 Task: Set up a 30-minute session to provide training on project management tools.
Action: Mouse moved to (46, 113)
Screenshot: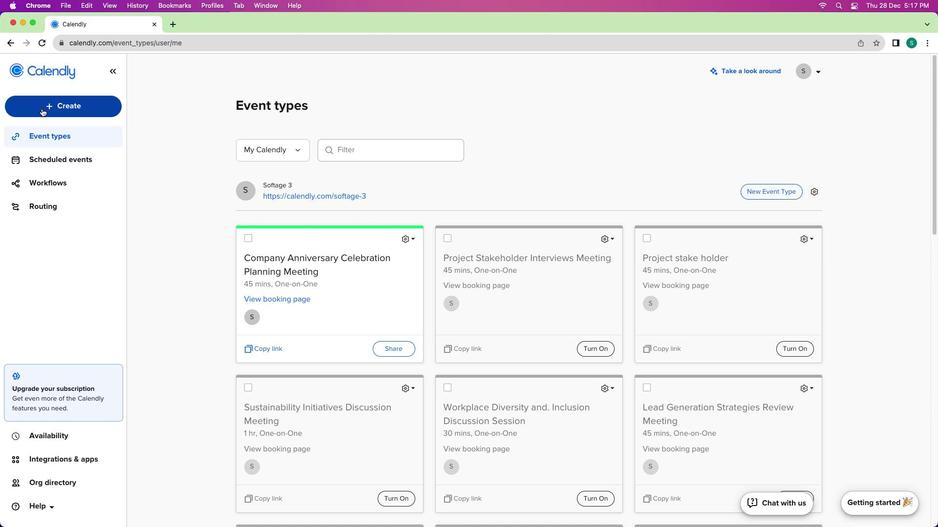 
Action: Mouse pressed left at (46, 113)
Screenshot: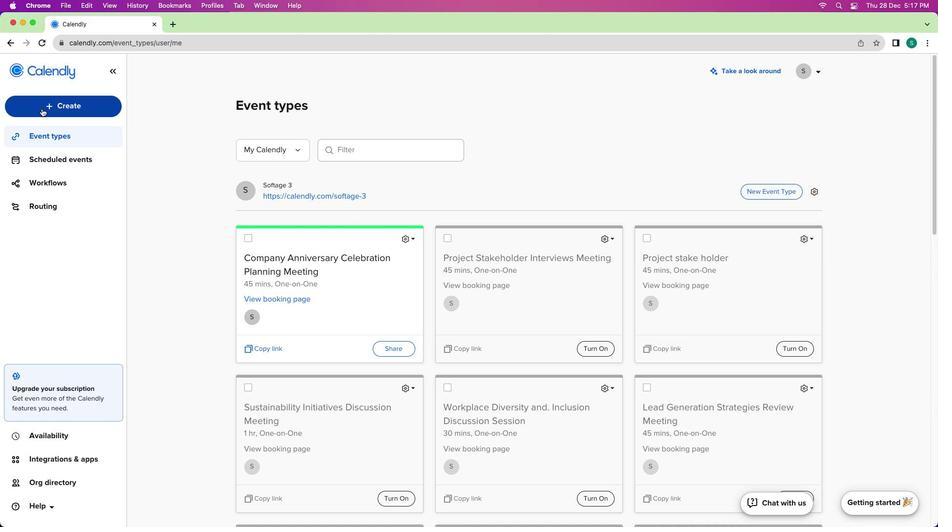 
Action: Mouse moved to (64, 149)
Screenshot: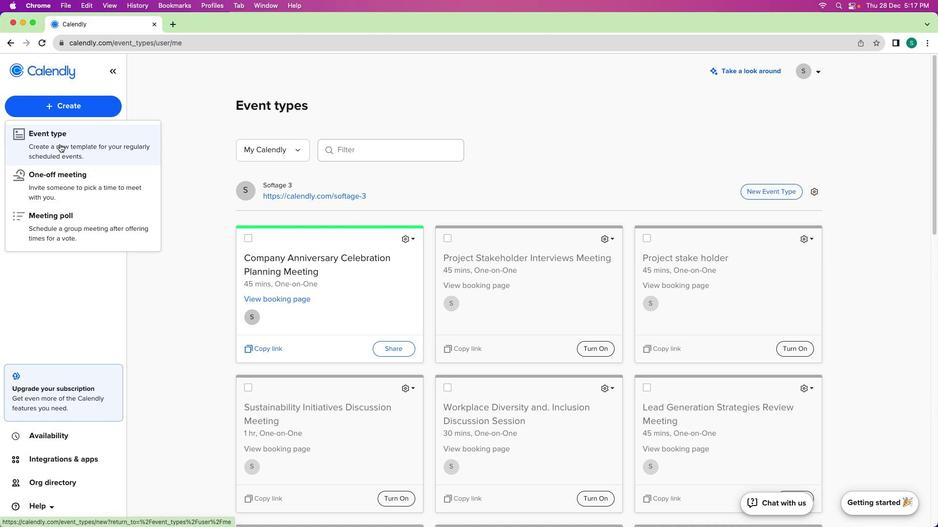 
Action: Mouse pressed left at (64, 149)
Screenshot: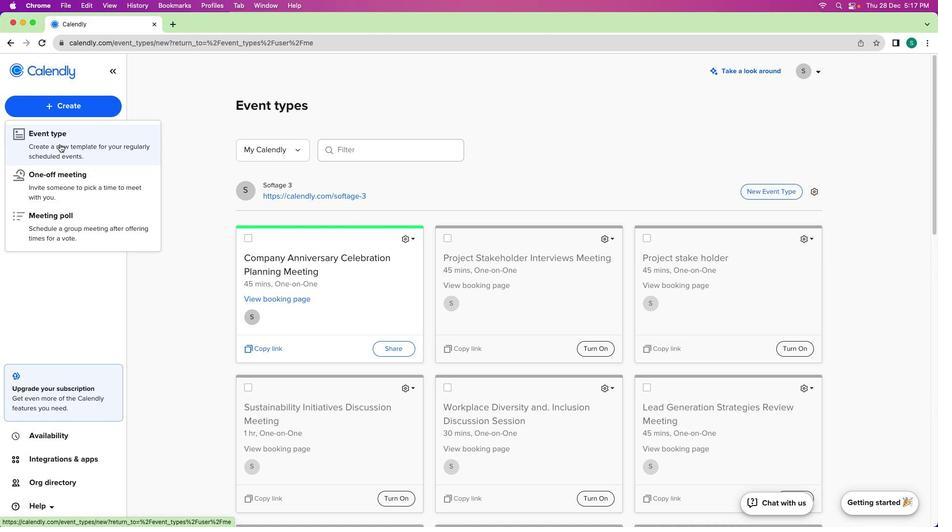 
Action: Mouse moved to (343, 199)
Screenshot: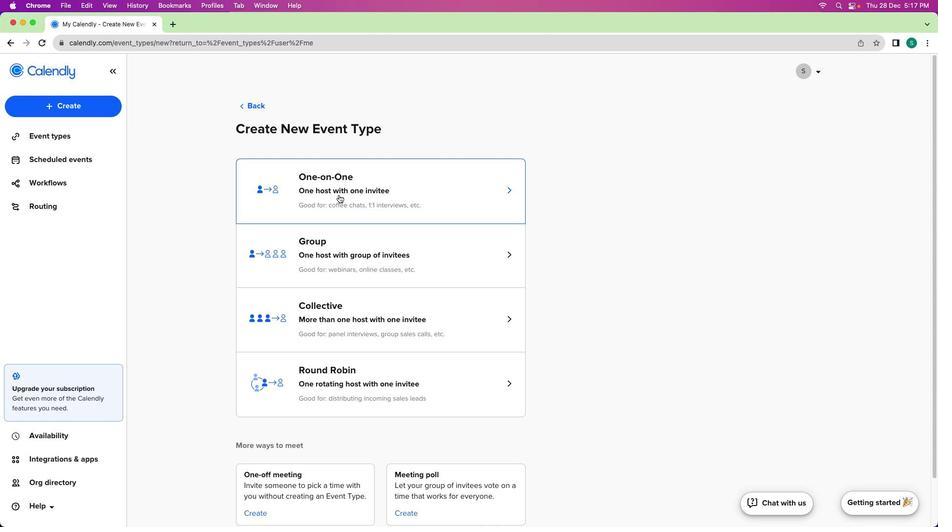 
Action: Mouse pressed left at (343, 199)
Screenshot: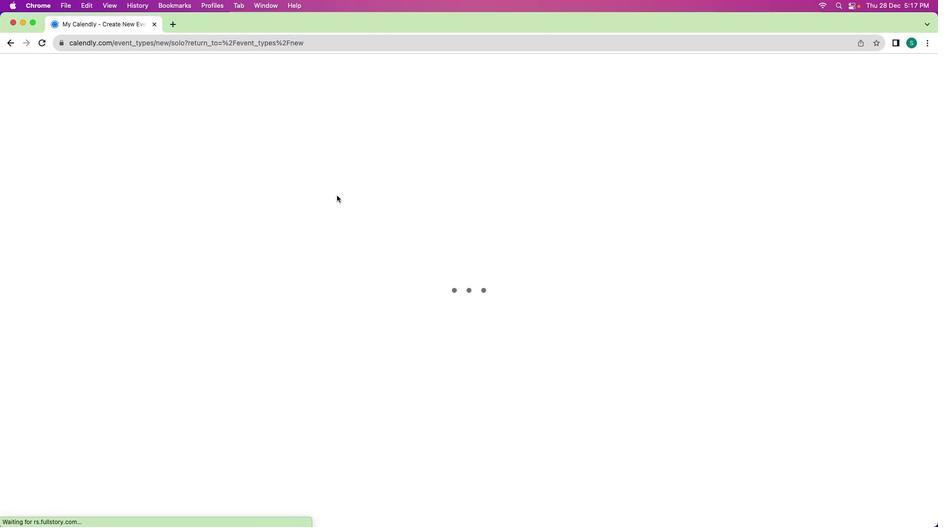 
Action: Mouse moved to (130, 155)
Screenshot: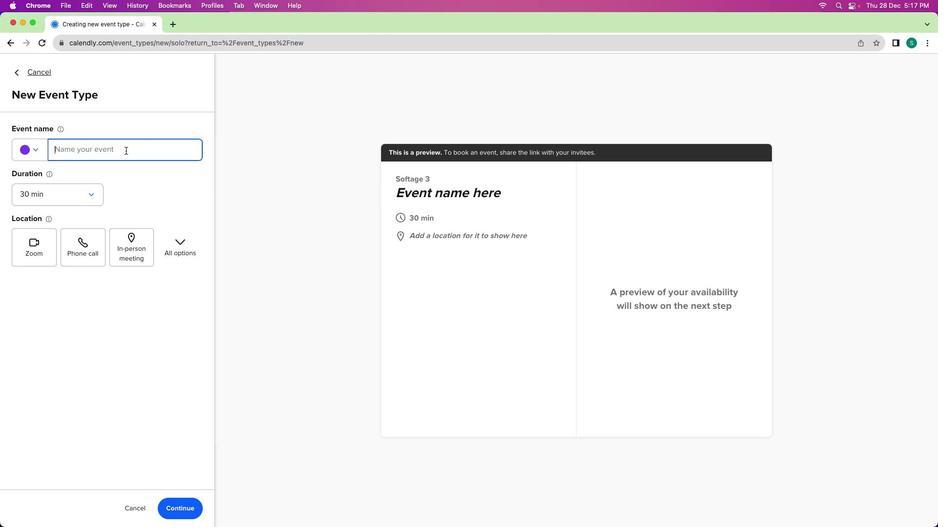 
Action: Mouse pressed left at (130, 155)
Screenshot: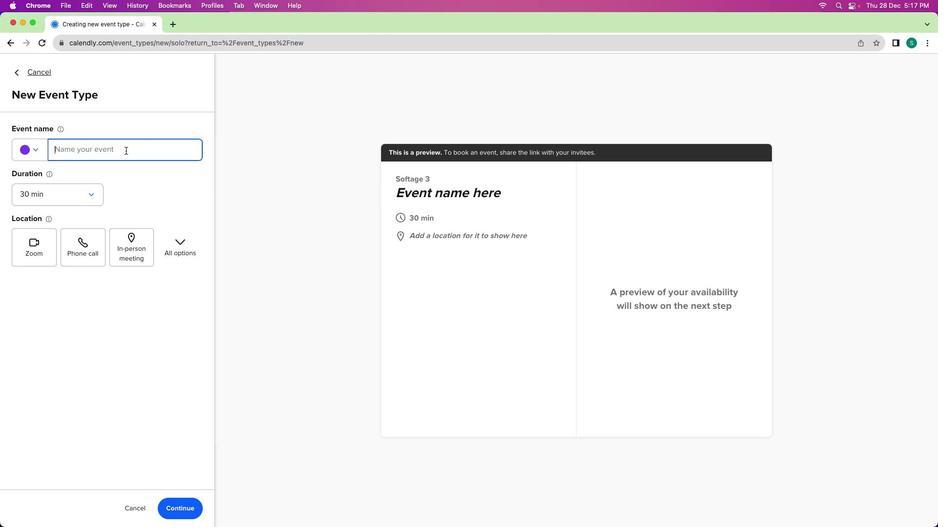 
Action: Mouse moved to (131, 155)
Screenshot: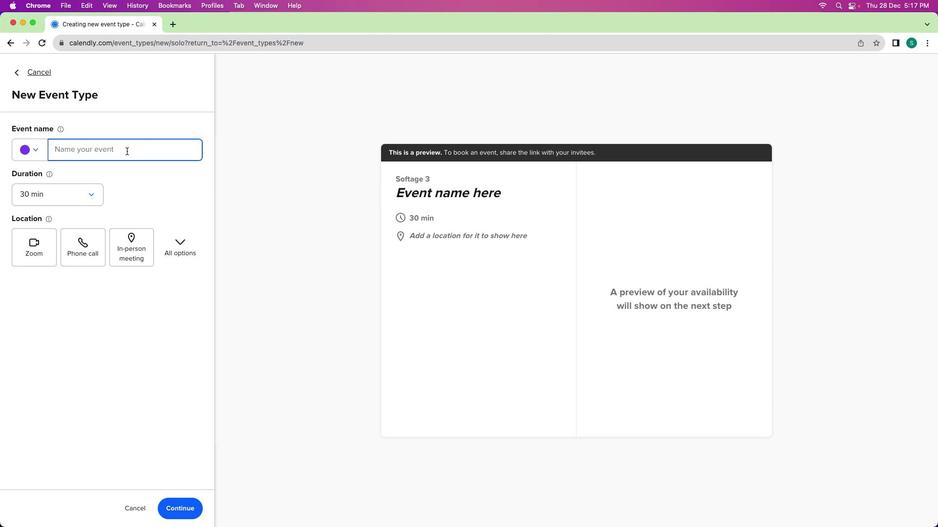 
Action: Key pressed Key.shift'P''r''o''j''e''c''t'Key.spaceKey.shift'M''a''n''a''g''e''m''e''n''t'Key.spaceKey.shift'T''o''o''s'Key.backspace'l''s'Key.space'a''n''d'Key.spaceKey.shift'T''r''a''i''n''i''n''g'Key.spaceKey.shift'S''e''s''s''i''o''n'
Screenshot: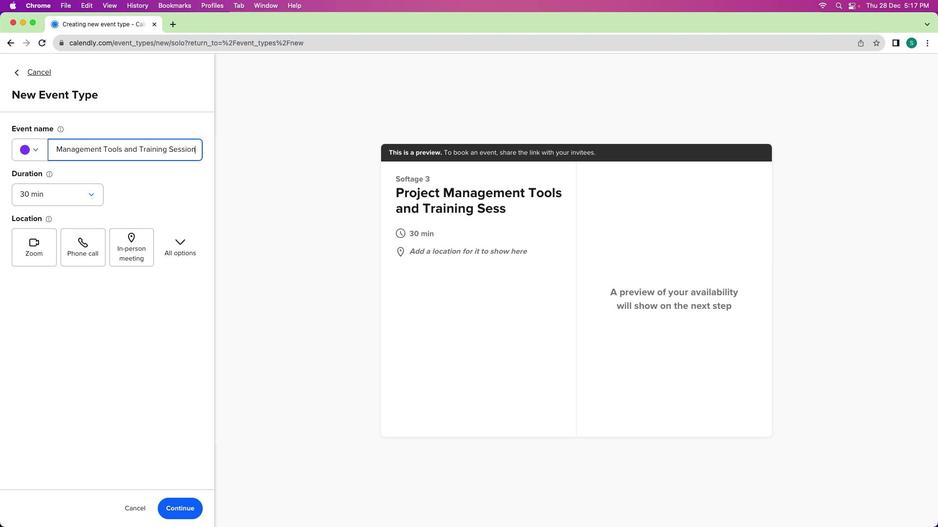 
Action: Mouse moved to (86, 201)
Screenshot: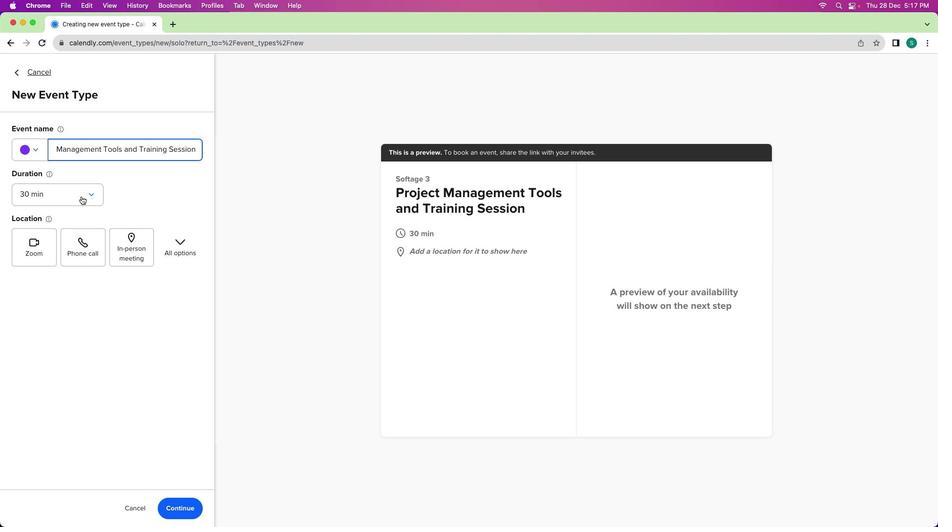 
Action: Mouse pressed left at (86, 201)
Screenshot: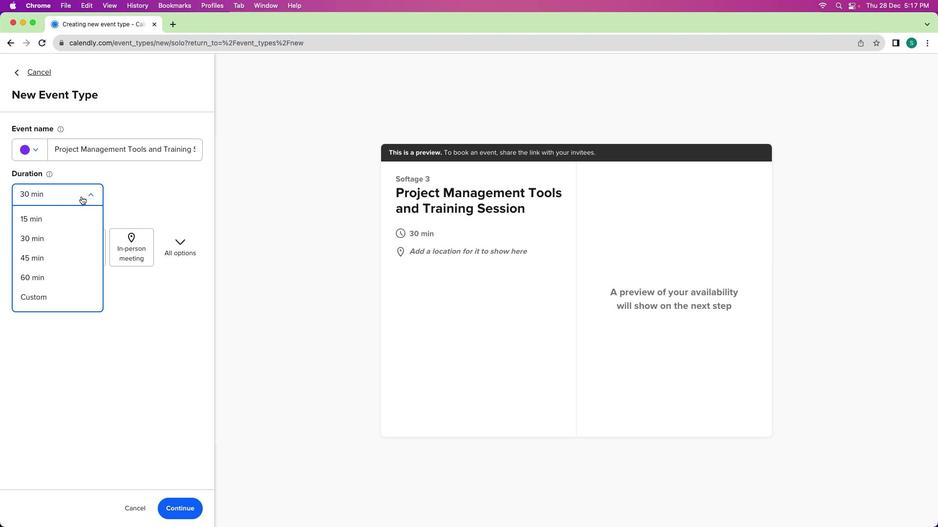 
Action: Mouse pressed left at (86, 201)
Screenshot: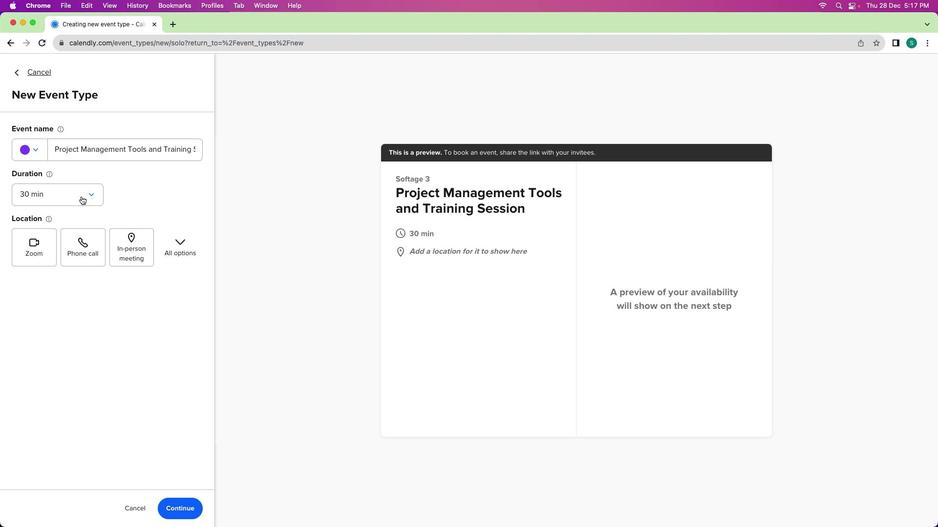 
Action: Mouse moved to (55, 253)
Screenshot: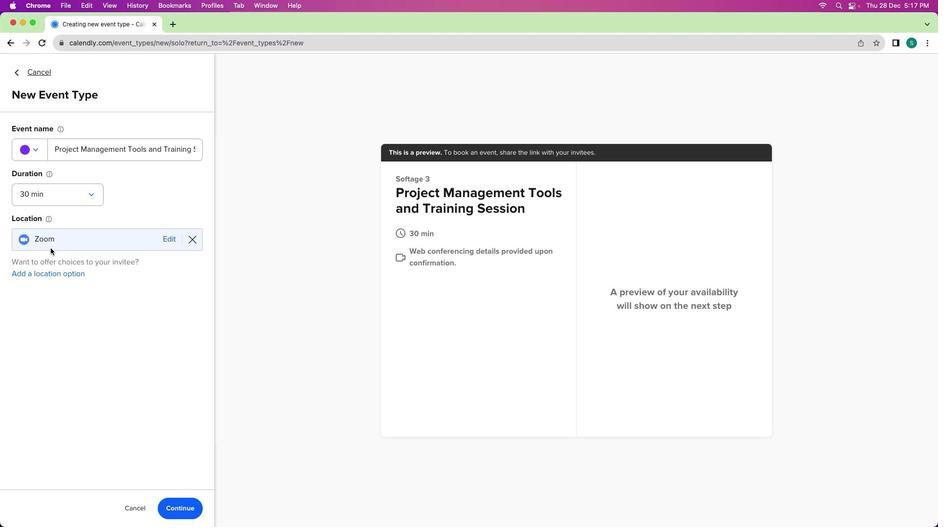 
Action: Mouse pressed left at (55, 253)
Screenshot: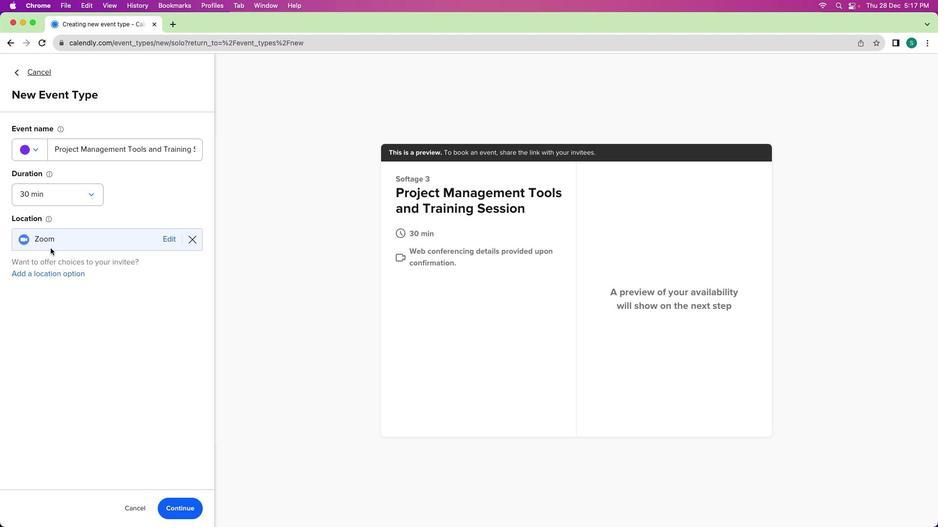 
Action: Mouse moved to (184, 510)
Screenshot: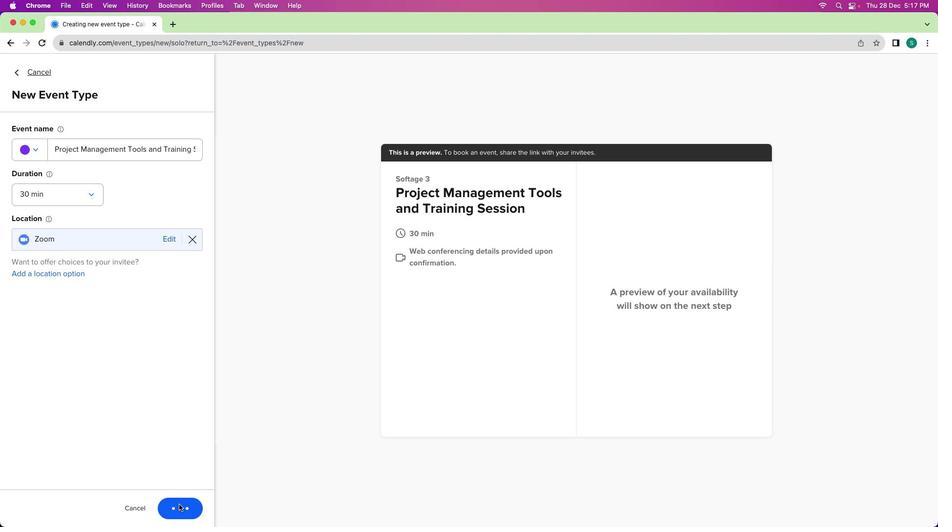 
Action: Mouse pressed left at (184, 510)
Screenshot: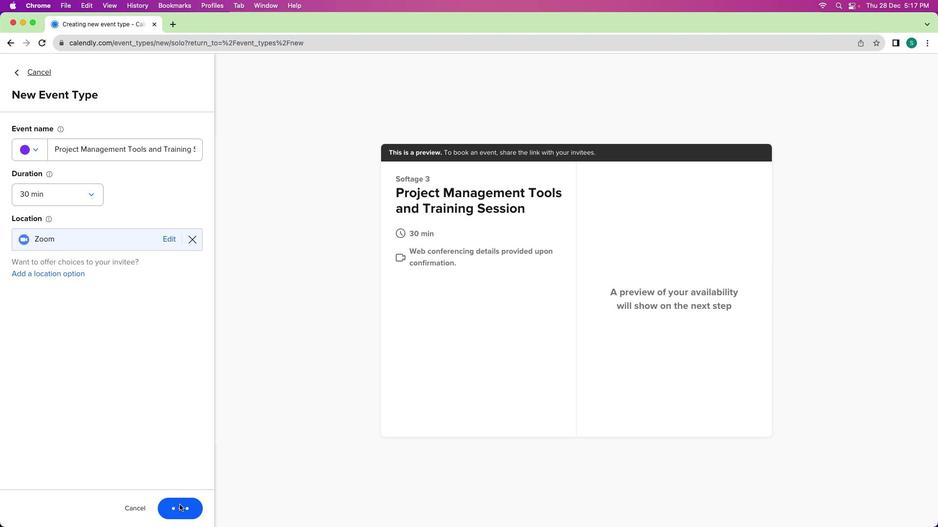 
Action: Mouse moved to (136, 191)
Screenshot: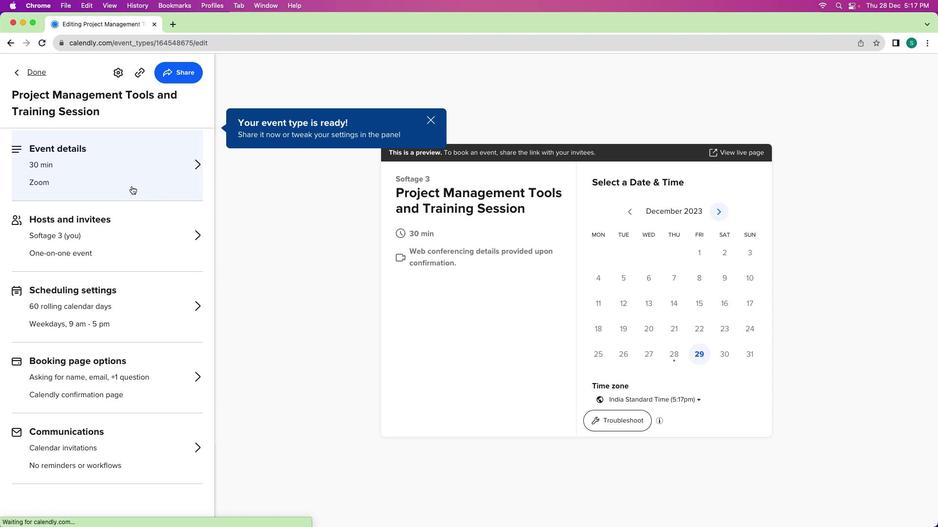 
Action: Mouse pressed left at (136, 191)
Screenshot: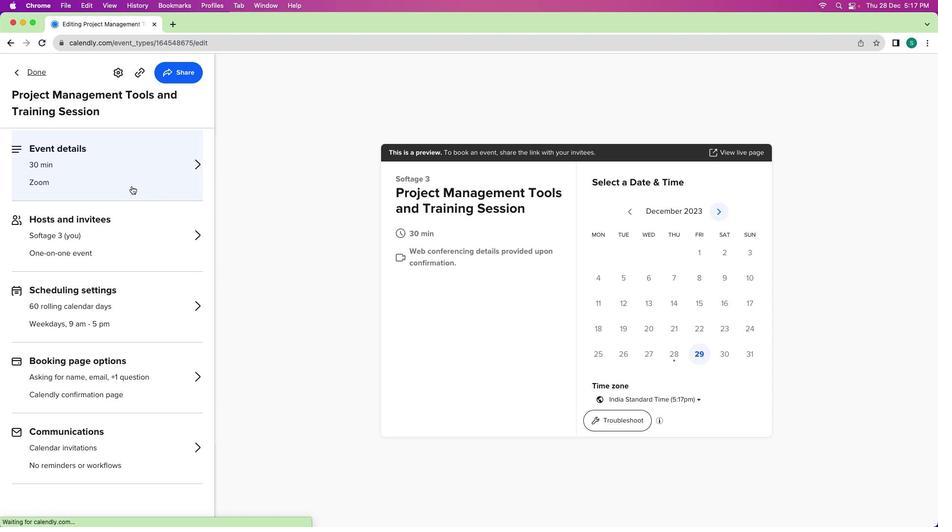 
Action: Mouse moved to (112, 373)
Screenshot: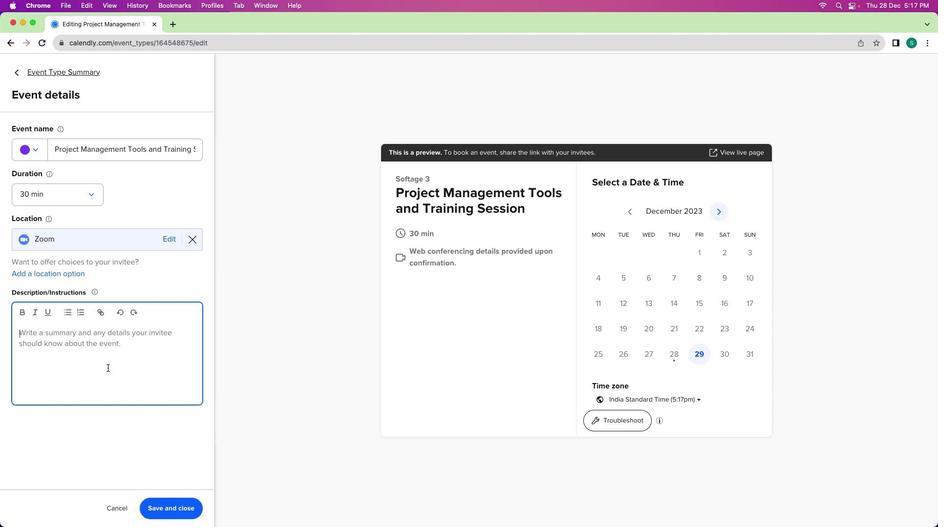 
Action: Mouse pressed left at (112, 373)
Screenshot: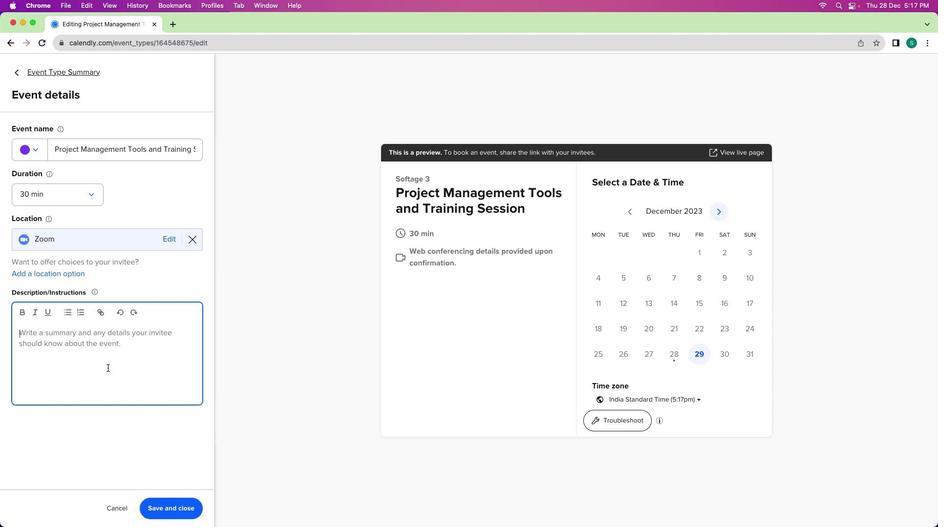 
Action: Mouse moved to (119, 353)
Screenshot: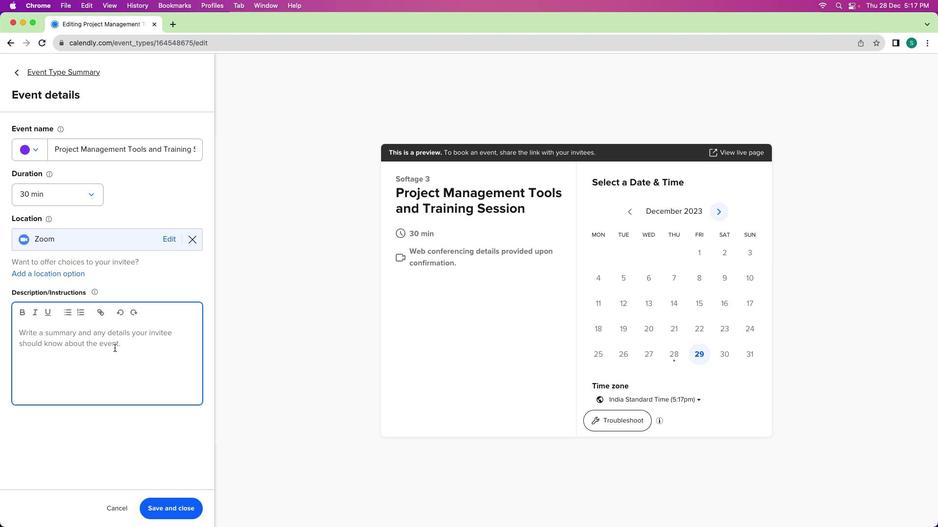 
Action: Key pressed Key.shift'J''o''i''n'Key.space'f''o''r'Key.space'a''n'Key.space'i''n''f''o''r''m''a''t''i''v''e'Key.space'3''0''-''m''i''n''u''t''e'Key.space't''r''a''i''n''i''n''h'Key.backspace'g'Key.space's''e''s''s''i''o''n'Key.space'f''o''c''u''s''e''d'Key.space'o''n'Key.space'e''n''h''a''n''c''i''n''g'Key.space'y''o''u''r'Key.space's''k''i''l''l''s'Key.space'w''i''t''h'Key.space'o''y'Key.backspace'u''r'Key.space'p''r''o''j''e''c''t'Key.space'm''a''n''a''g''e''m''e''n''t'Key.space't''o''o''l''s''.'Key.space
Screenshot: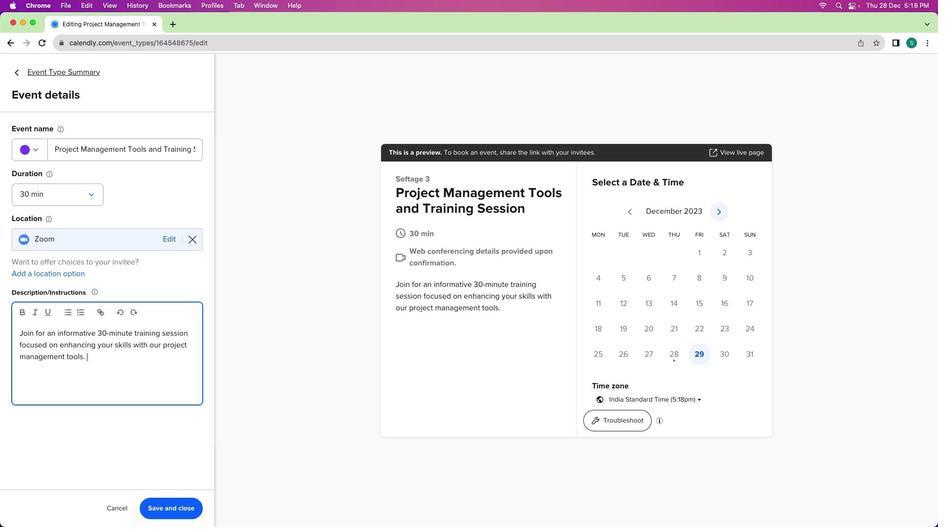 
Action: Mouse moved to (183, 513)
Screenshot: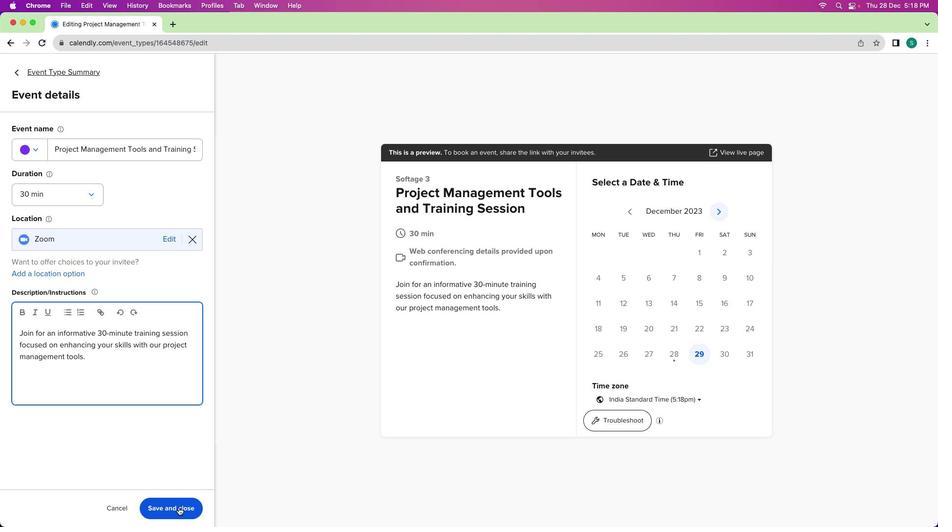 
Action: Mouse pressed left at (183, 513)
Screenshot: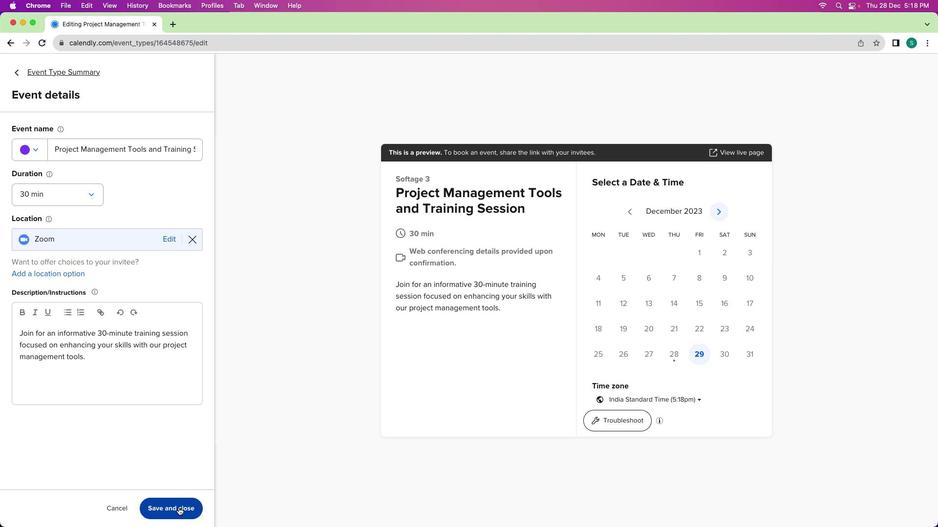 
Action: Mouse moved to (648, 336)
Screenshot: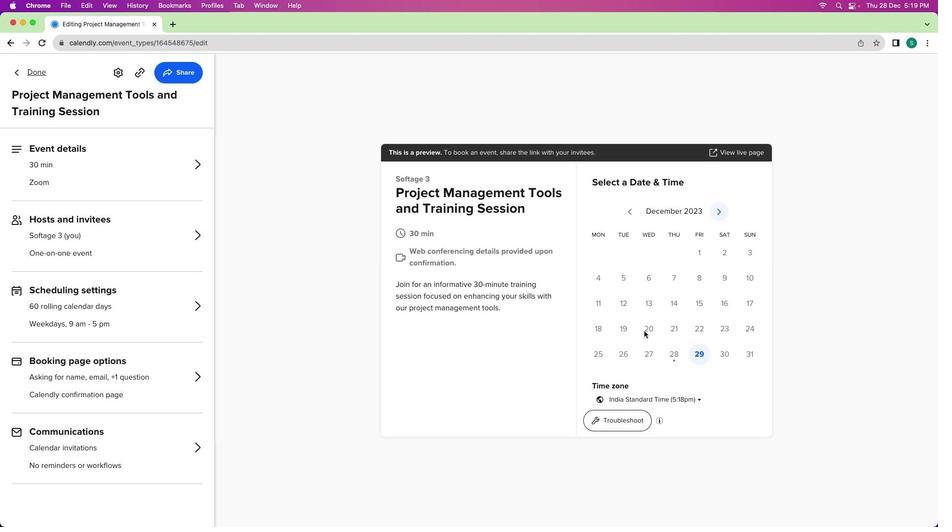
Action: Mouse scrolled (648, 336) with delta (4, 4)
Screenshot: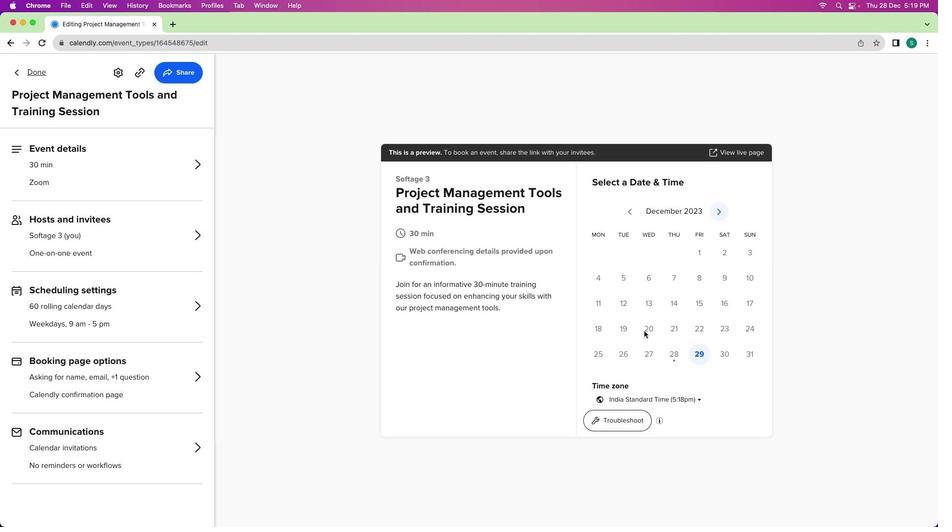 
Action: Mouse moved to (33, 74)
Screenshot: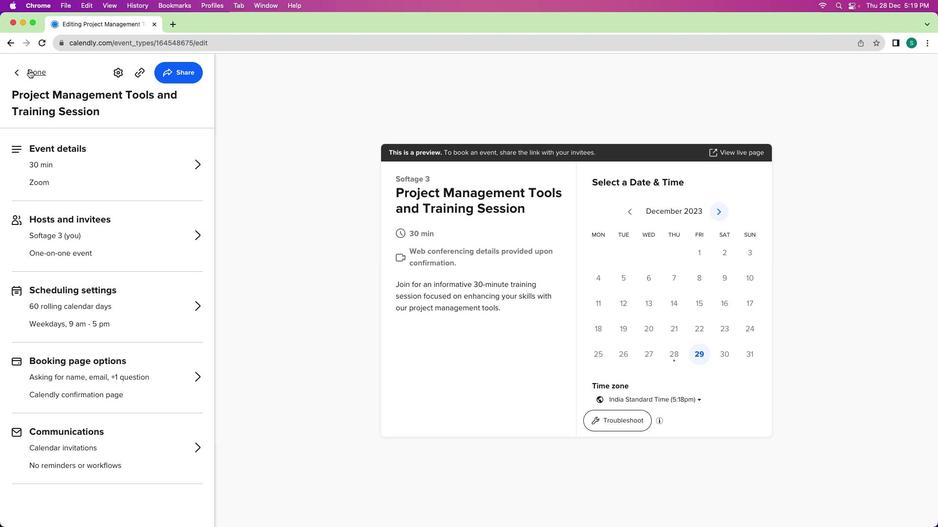 
Action: Mouse pressed left at (33, 74)
Screenshot: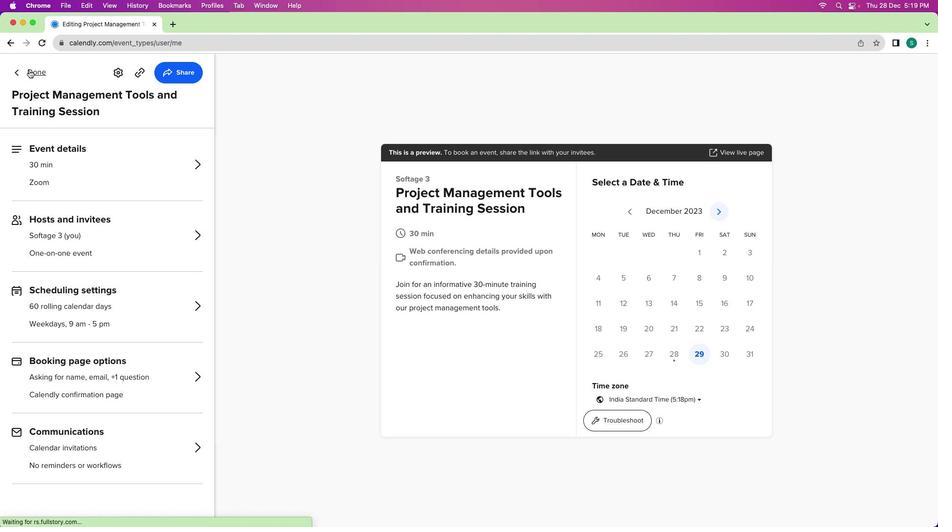 
Action: Mouse moved to (356, 288)
Screenshot: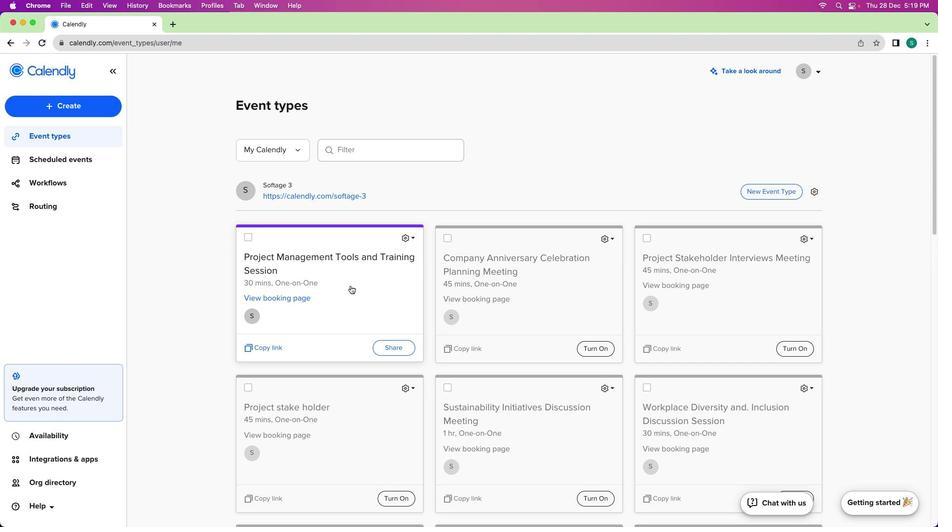 
